 Task: Create Workspace Employee Engagement Workspace description Create and manage company-wide employee wellness challenges. Workspace type Education
Action: Mouse moved to (419, 83)
Screenshot: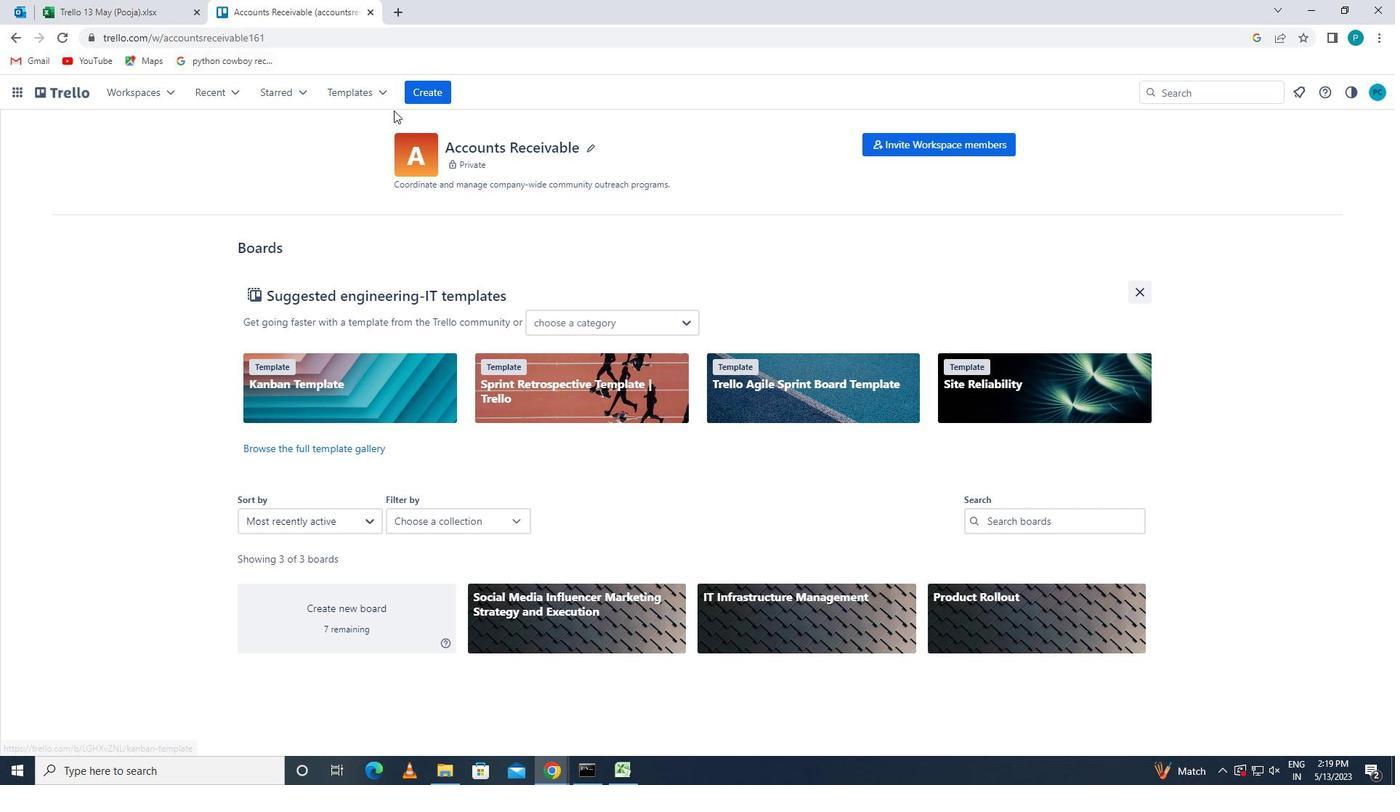 
Action: Mouse pressed left at (419, 83)
Screenshot: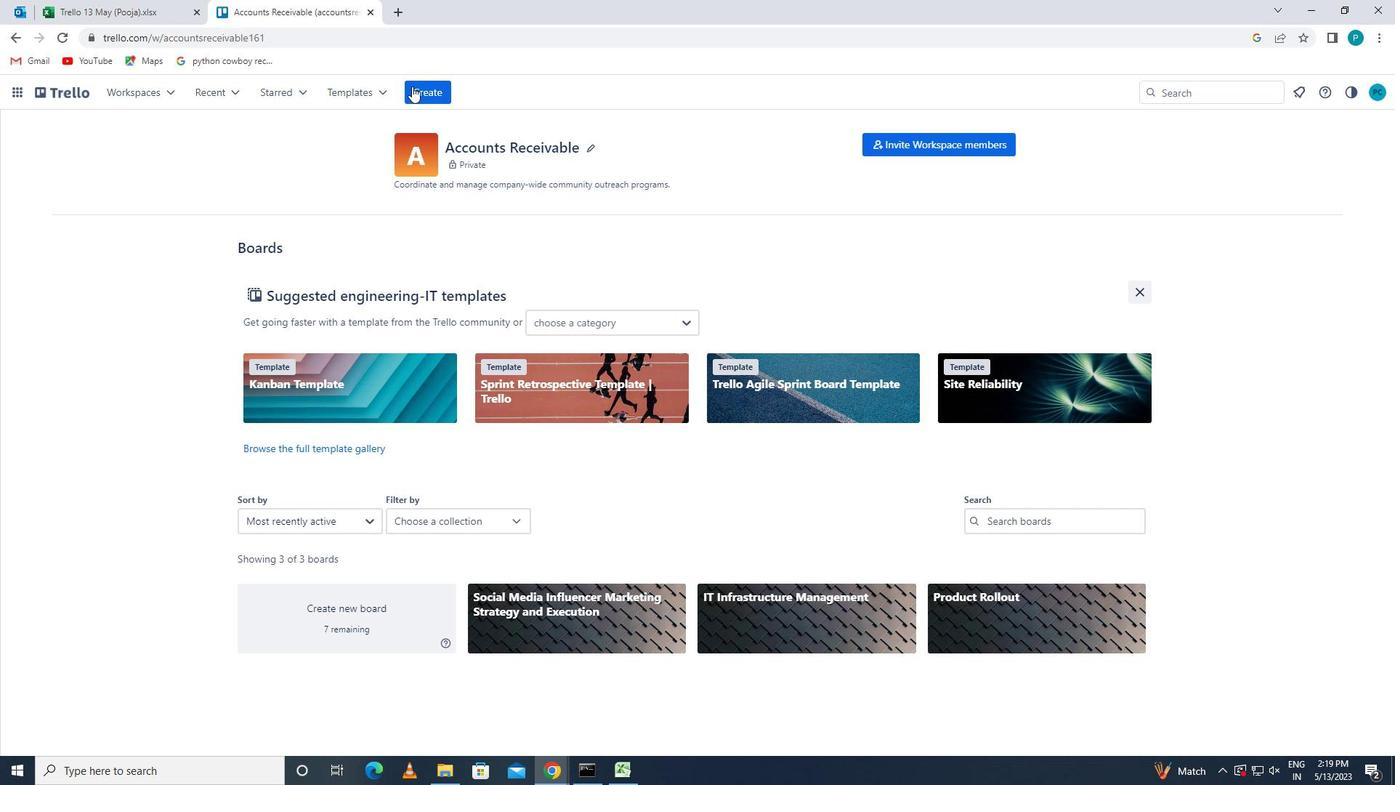 
Action: Mouse moved to (446, 232)
Screenshot: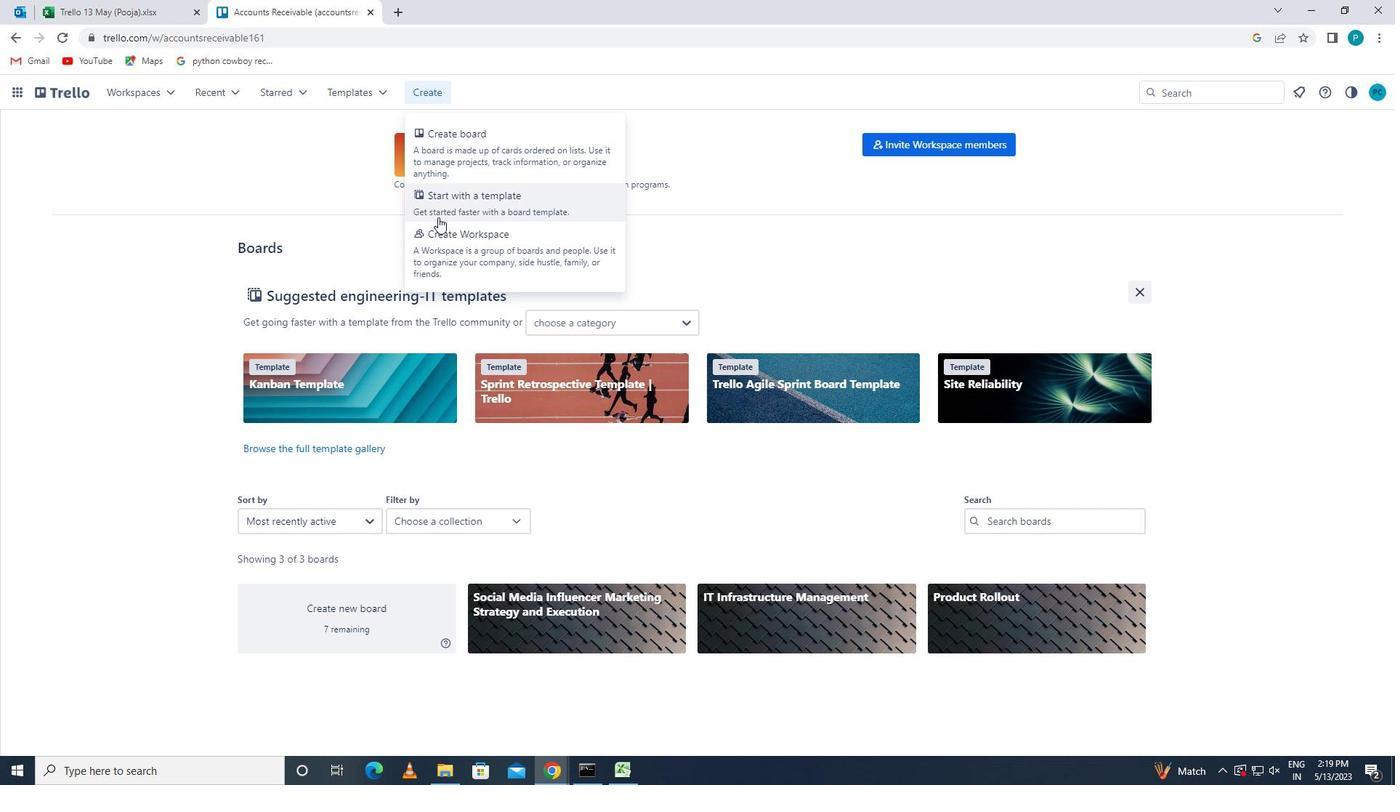 
Action: Mouse pressed left at (446, 232)
Screenshot: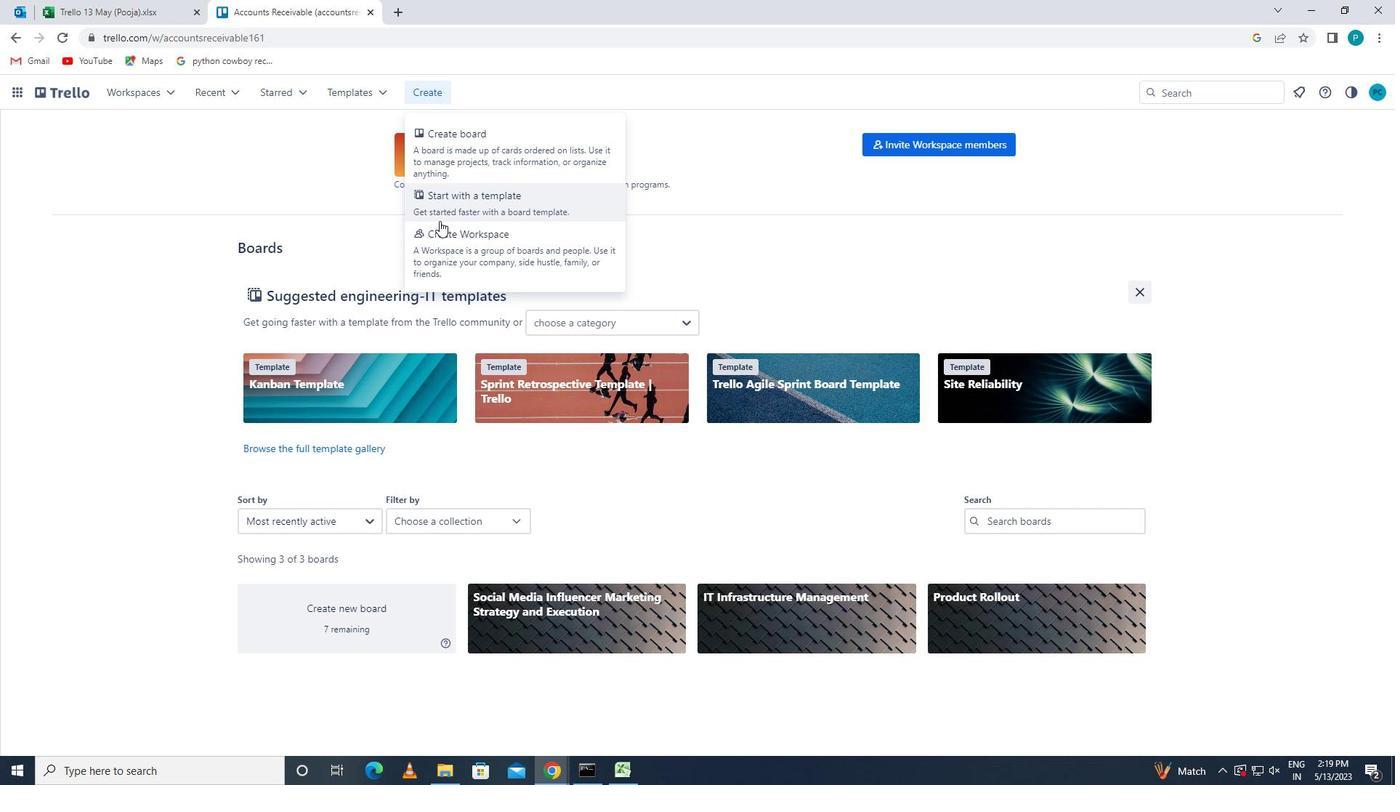 
Action: Mouse moved to (431, 274)
Screenshot: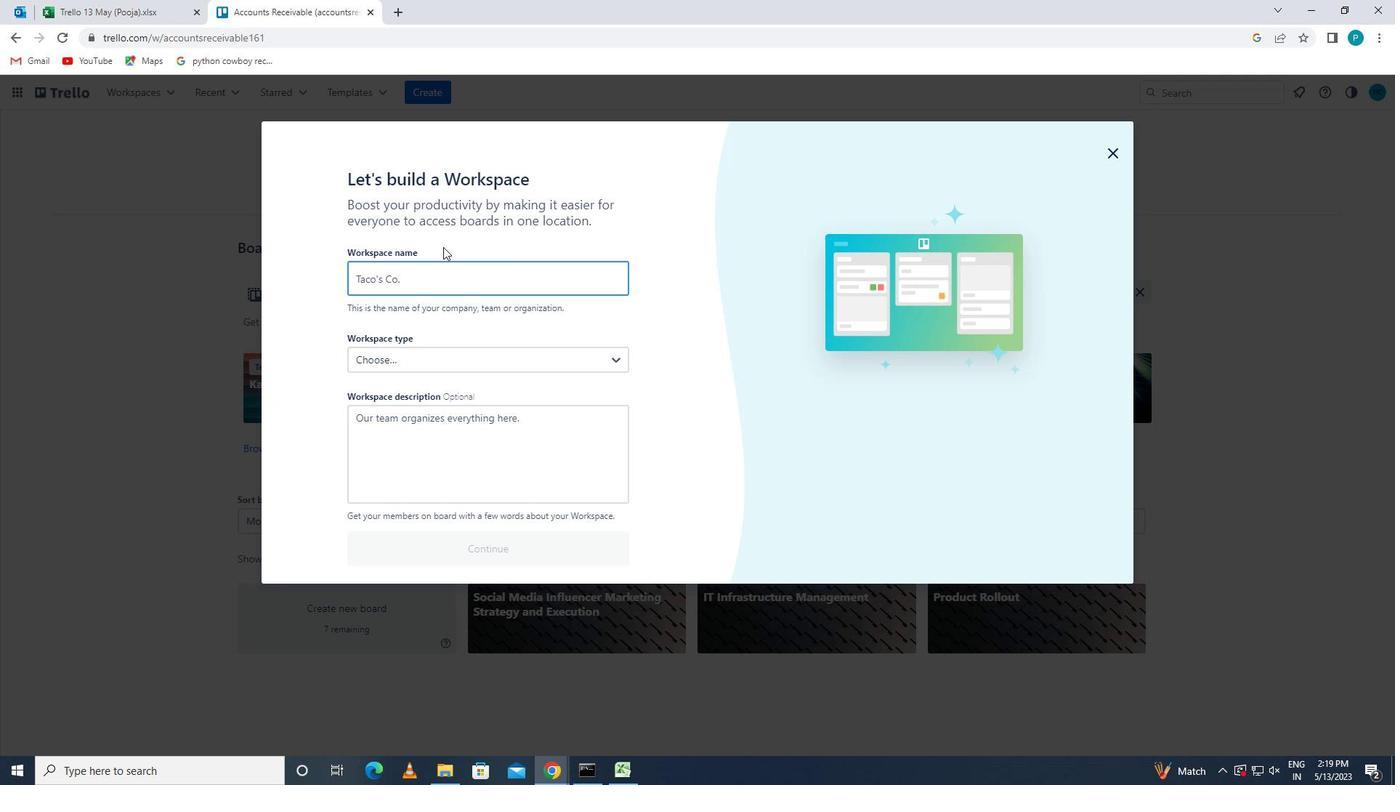 
Action: Mouse pressed left at (431, 274)
Screenshot: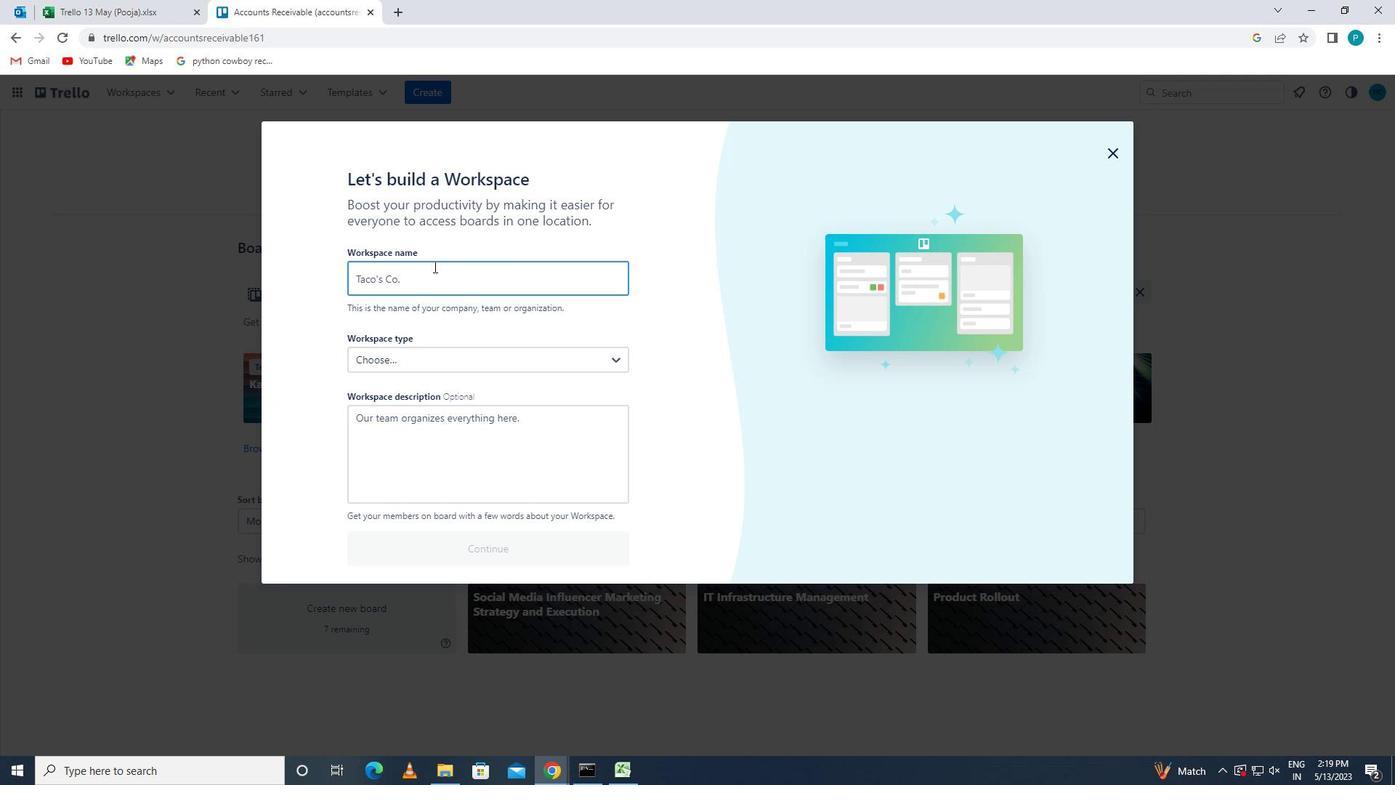 
Action: Key pressed <Key.caps_lock>e<Key.caps_lock>mployee<Key.space><Key.caps_lock>e<Key.caps_lock>g<Key.backspace>ngement
Screenshot: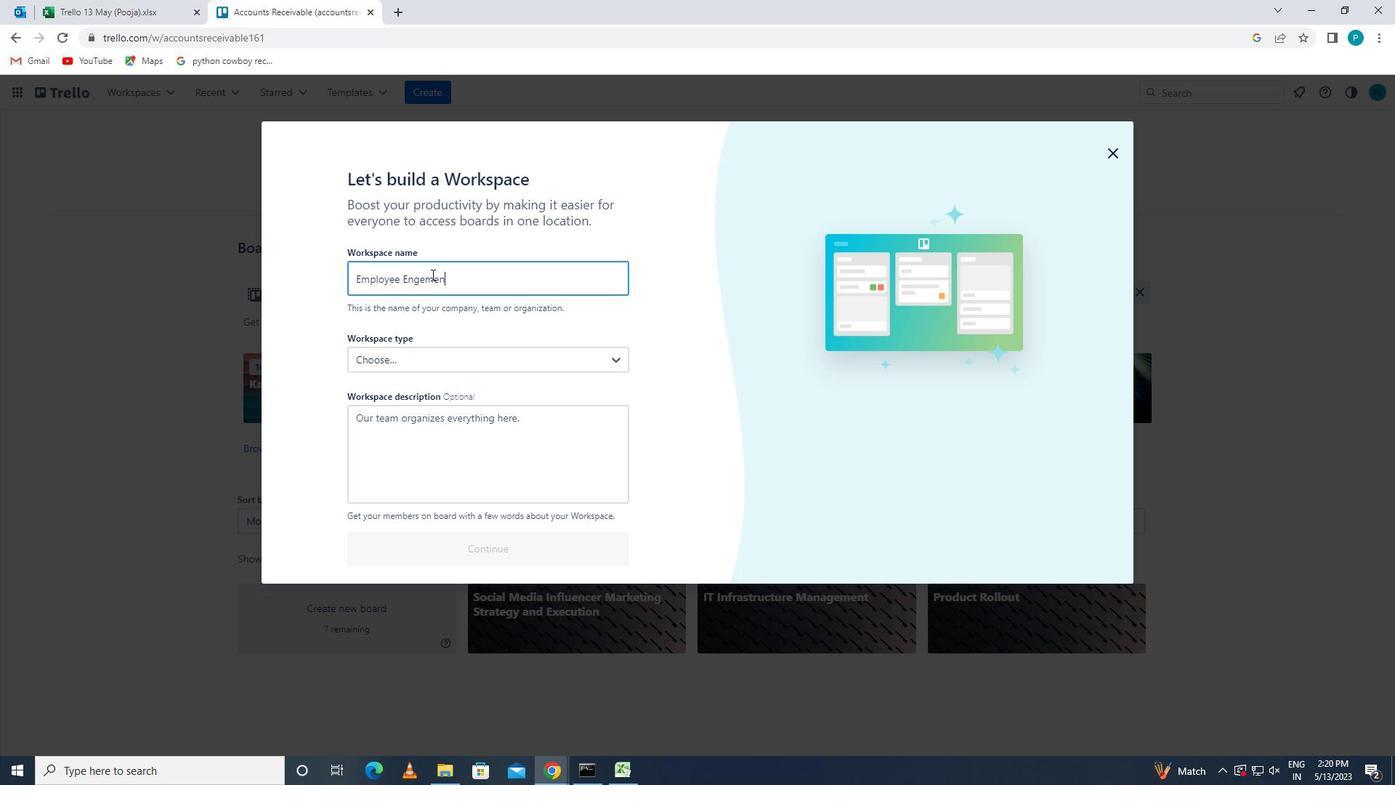 
Action: Mouse moved to (412, 281)
Screenshot: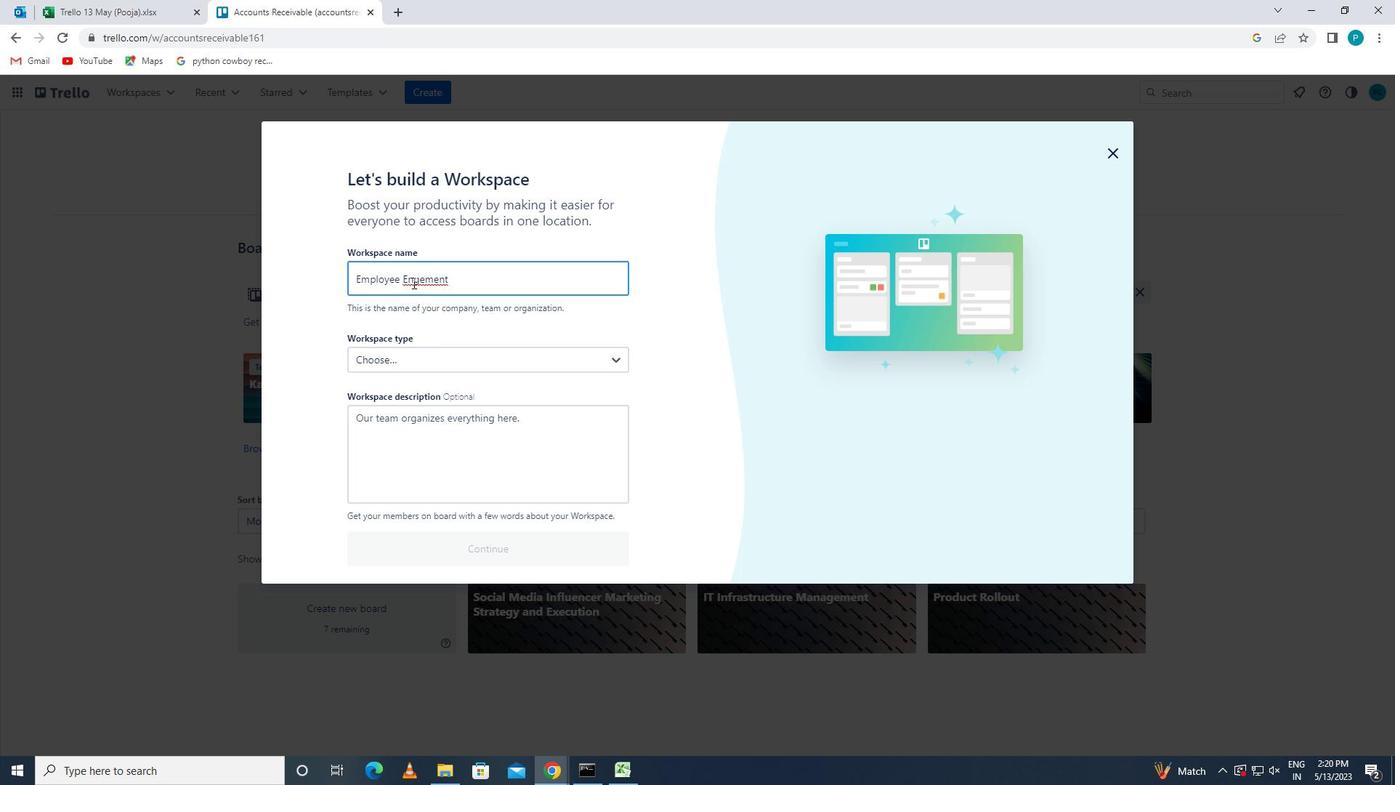 
Action: Mouse pressed left at (412, 281)
Screenshot: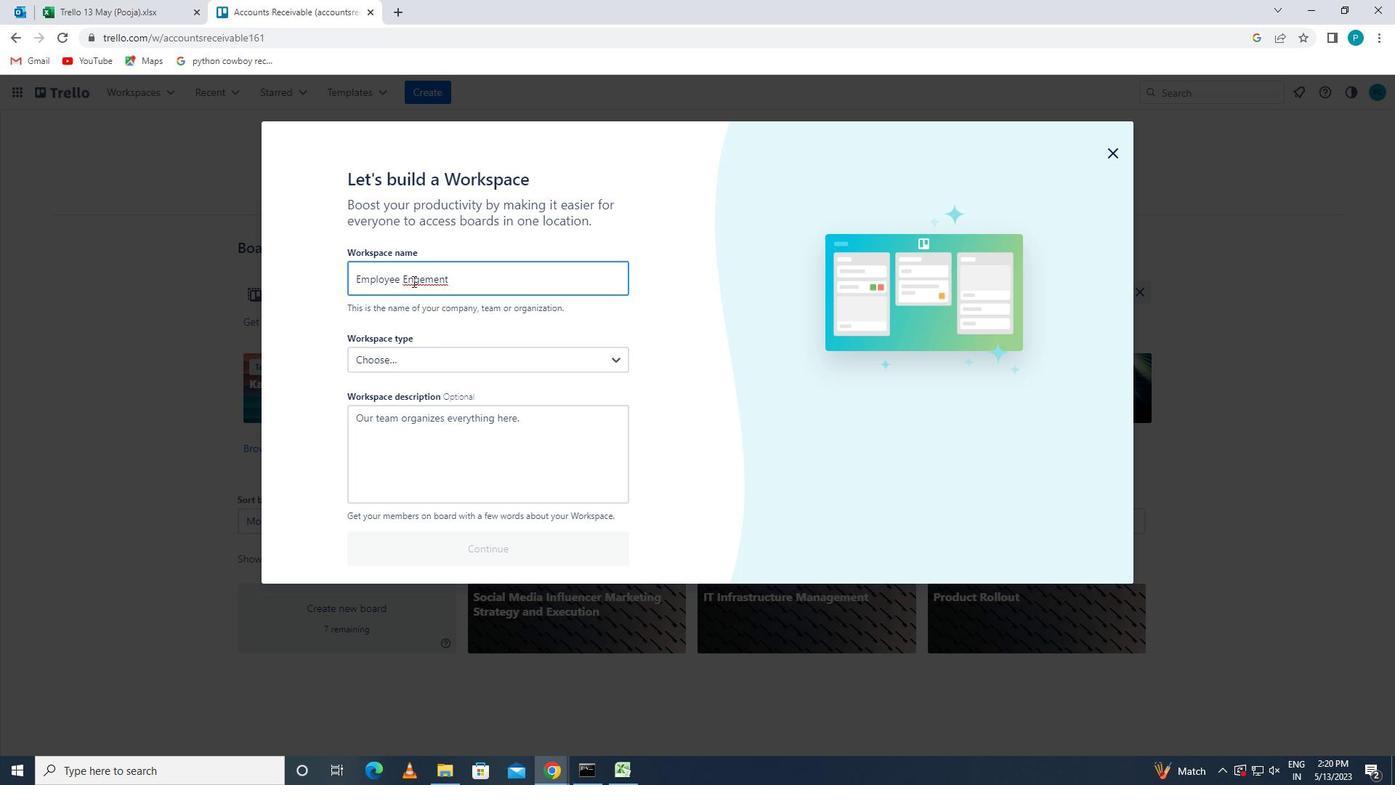 
Action: Key pressed ga
Screenshot: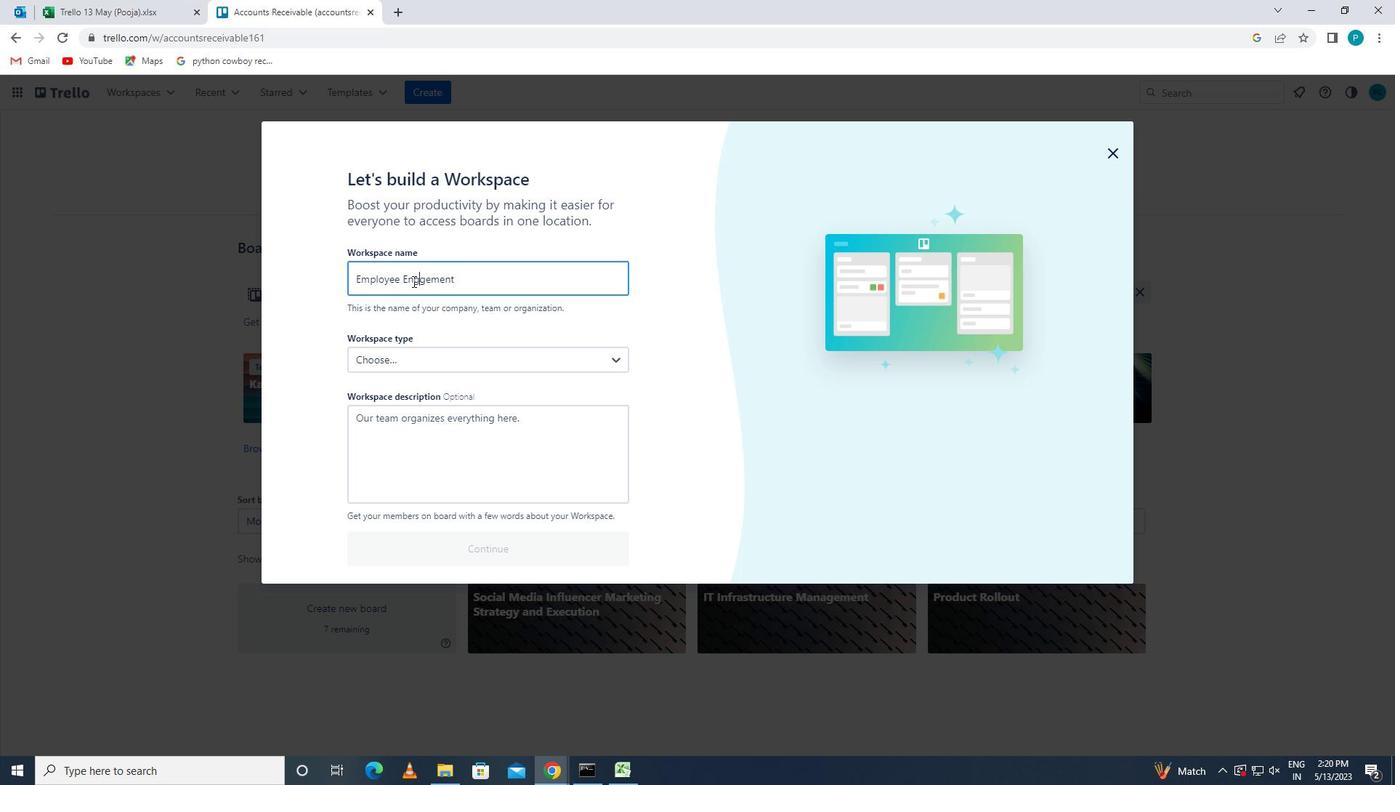 
Action: Mouse moved to (411, 459)
Screenshot: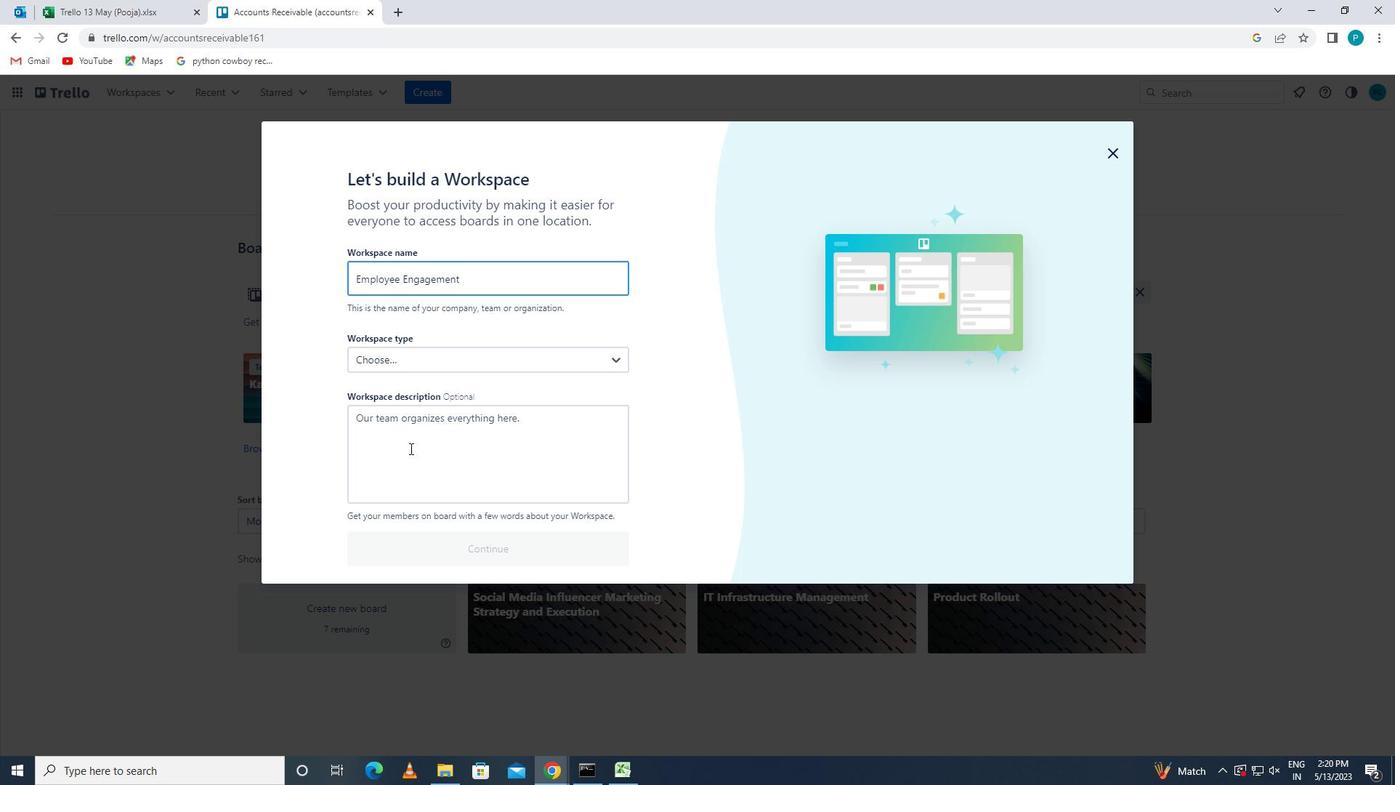 
Action: Mouse pressed left at (411, 459)
Screenshot: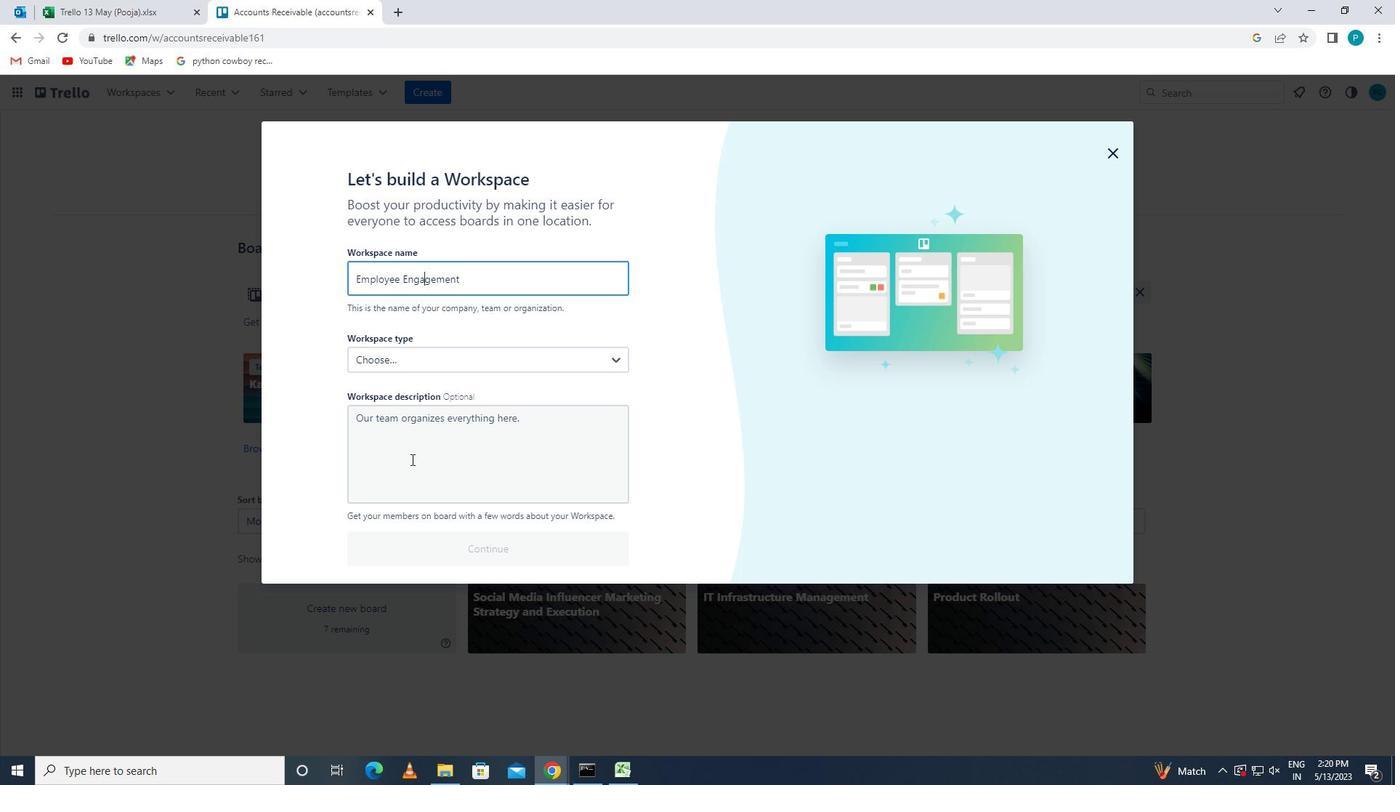 
Action: Key pressed <Key.caps_lock>c<Key.caps_lock>reate<Key.space>and<Key.space>manage<Key.space>company<Key.space>-wide<Key.space>employee<Key.space>ellness<Key.space>challenges
Screenshot: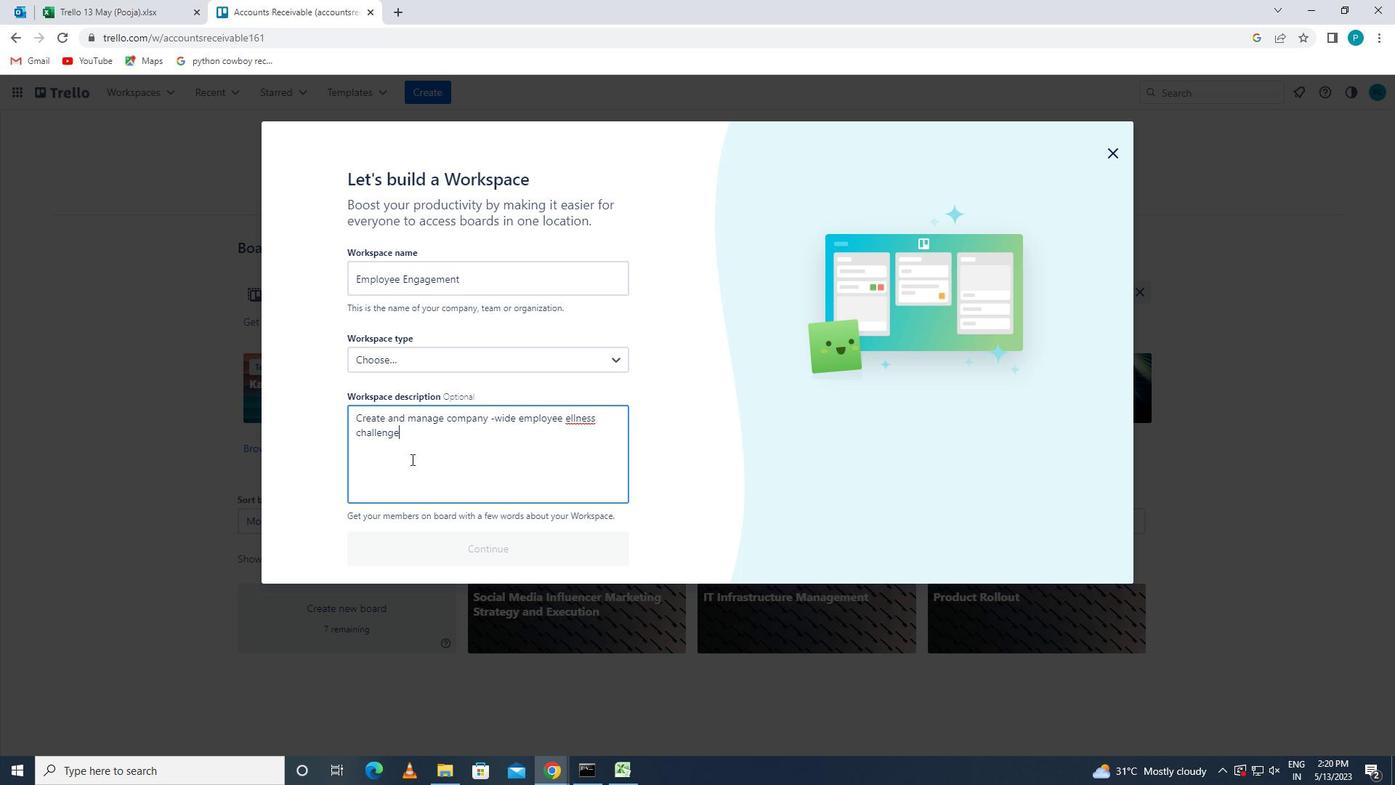 
Action: Mouse moved to (388, 359)
Screenshot: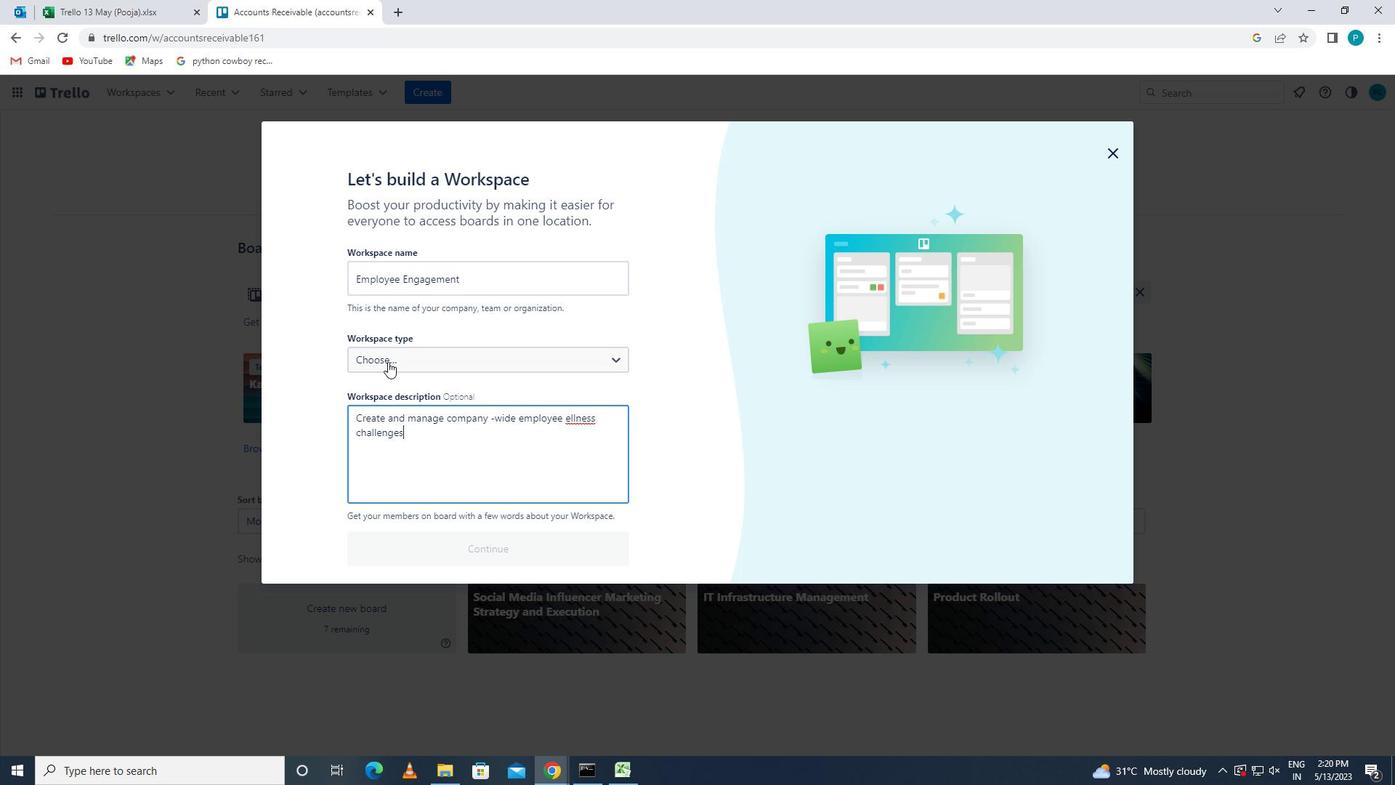 
Action: Mouse pressed left at (388, 359)
Screenshot: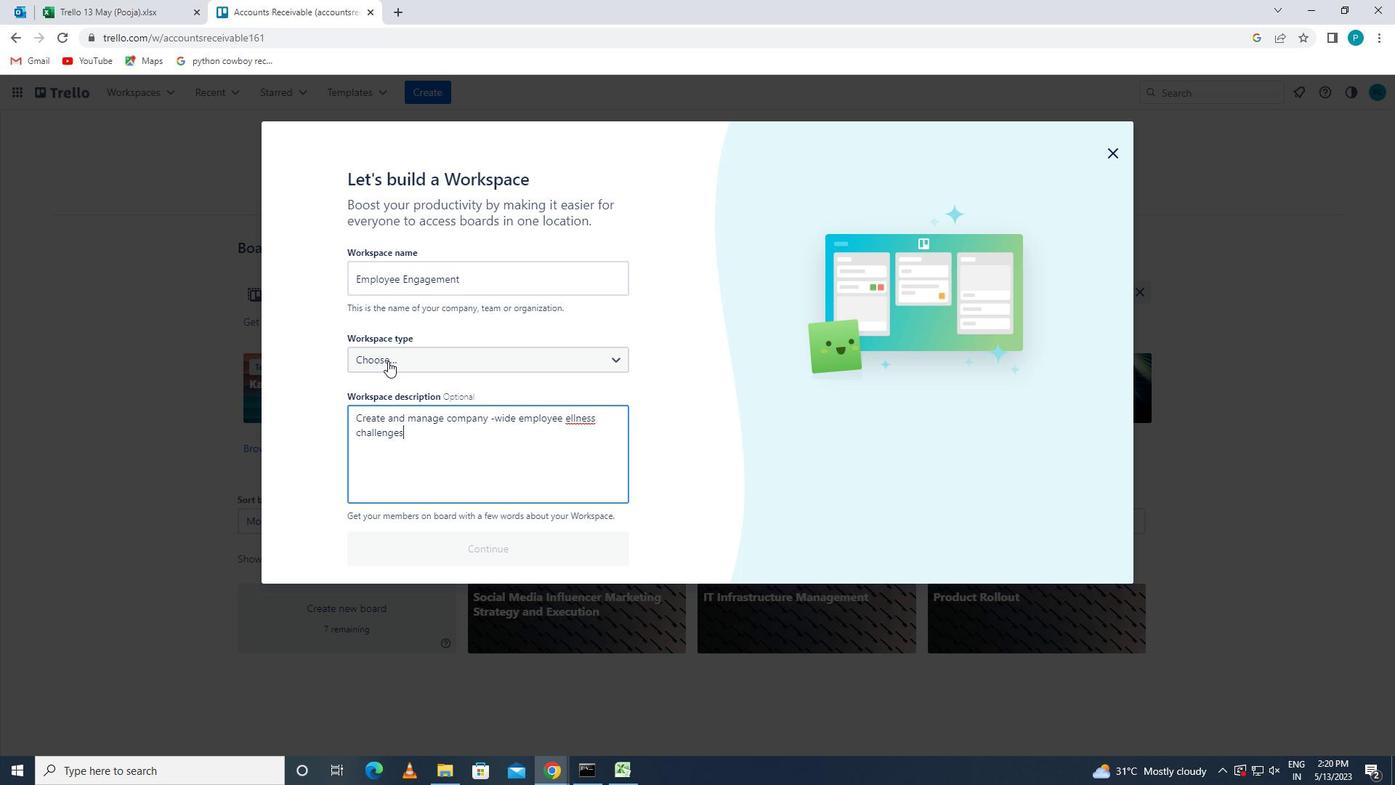 
Action: Mouse moved to (389, 396)
Screenshot: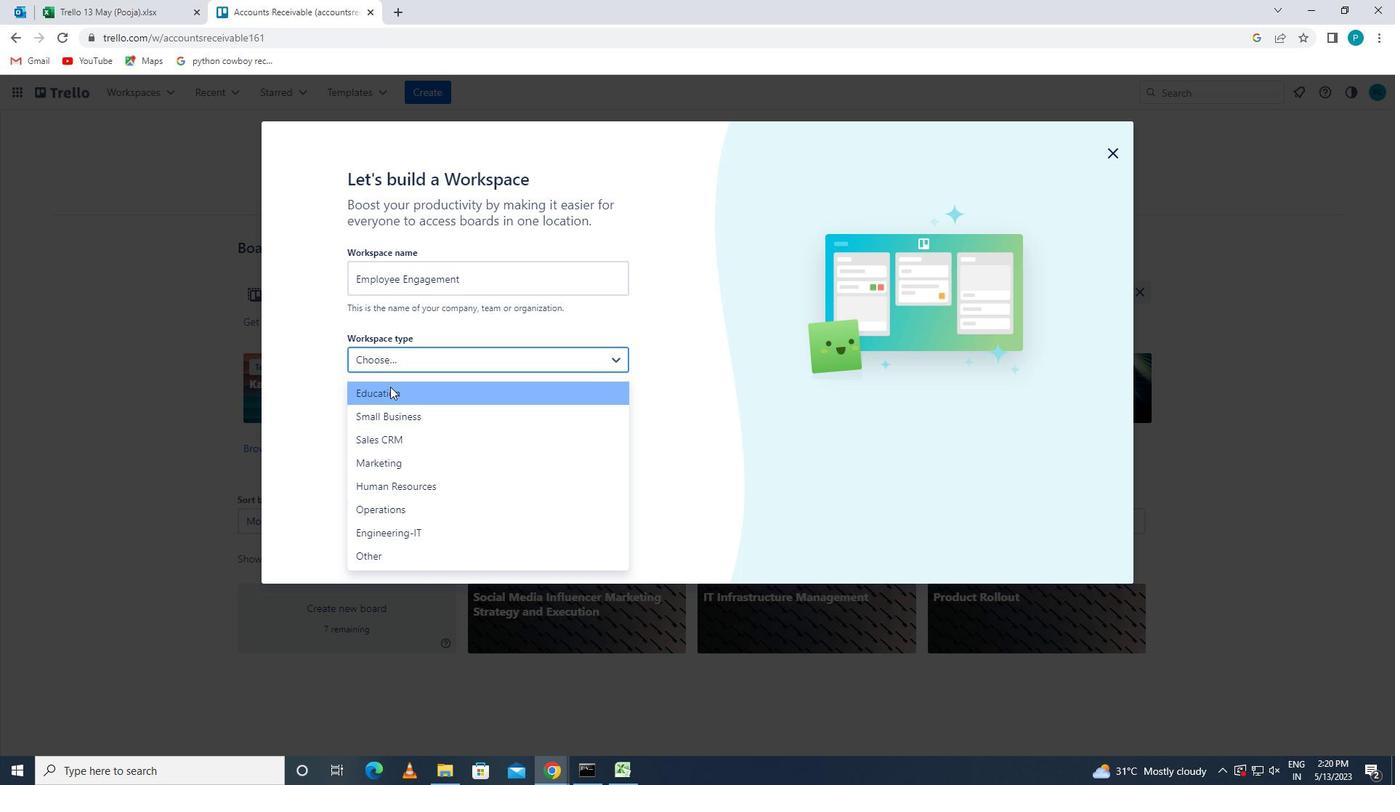 
Action: Mouse pressed left at (389, 396)
Screenshot: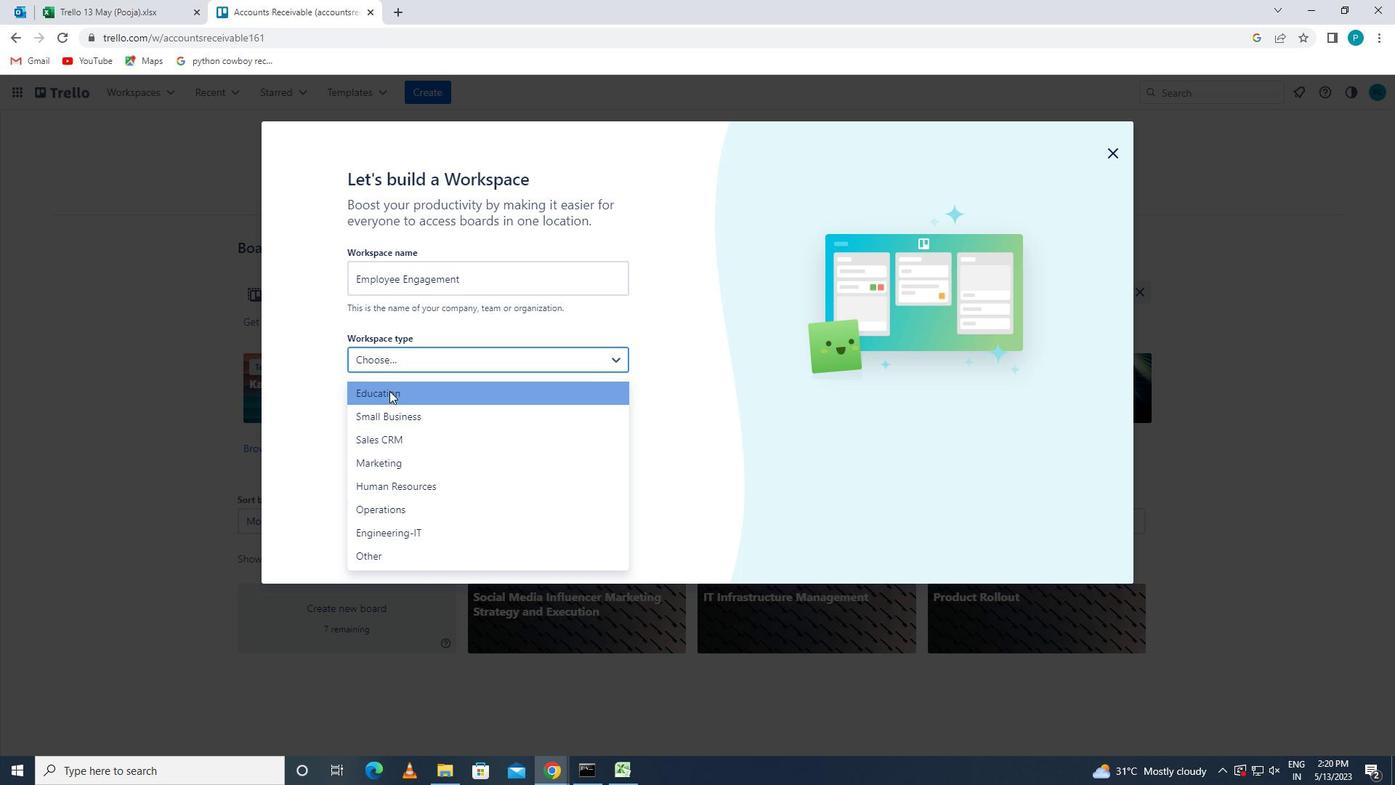 
Action: Mouse moved to (395, 495)
Screenshot: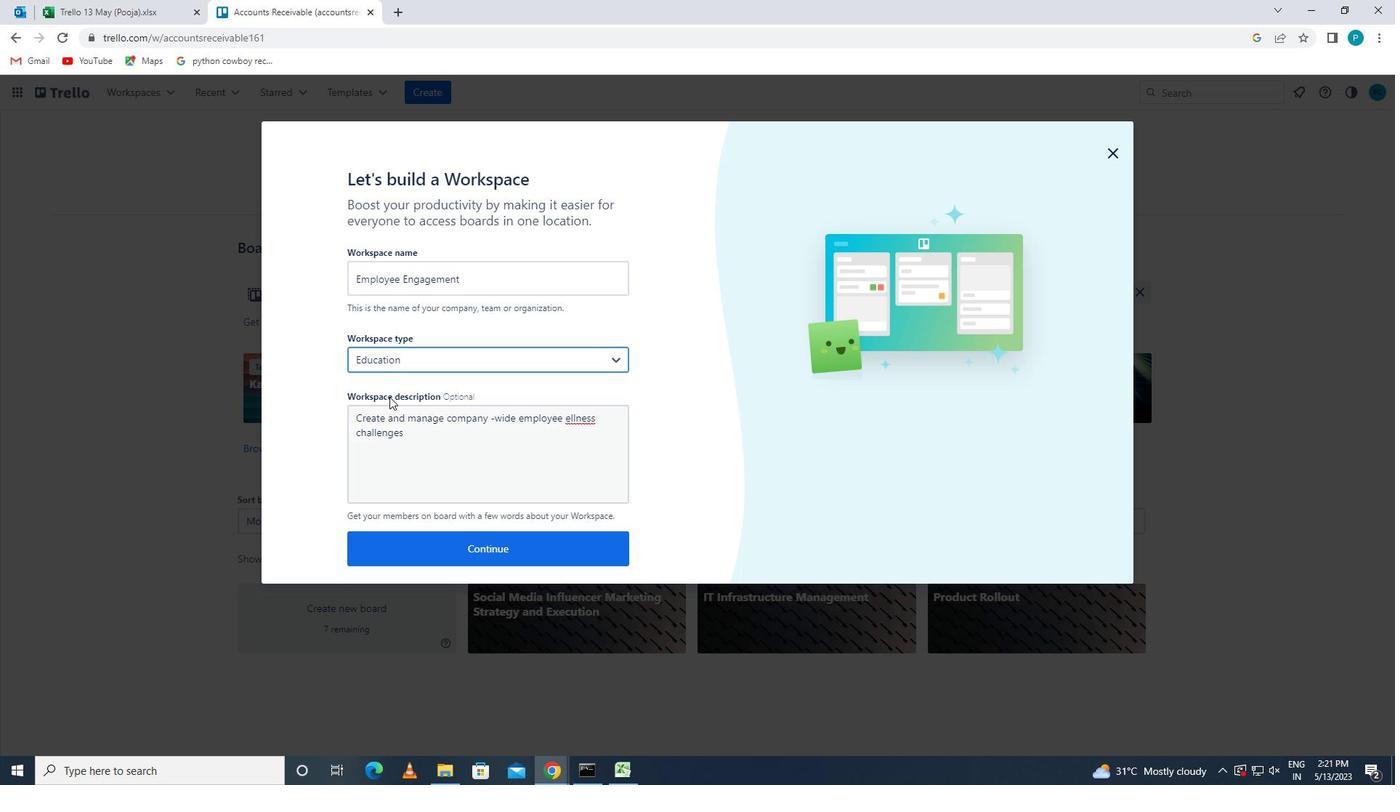 
Action: Mouse scrolled (395, 495) with delta (0, 0)
Screenshot: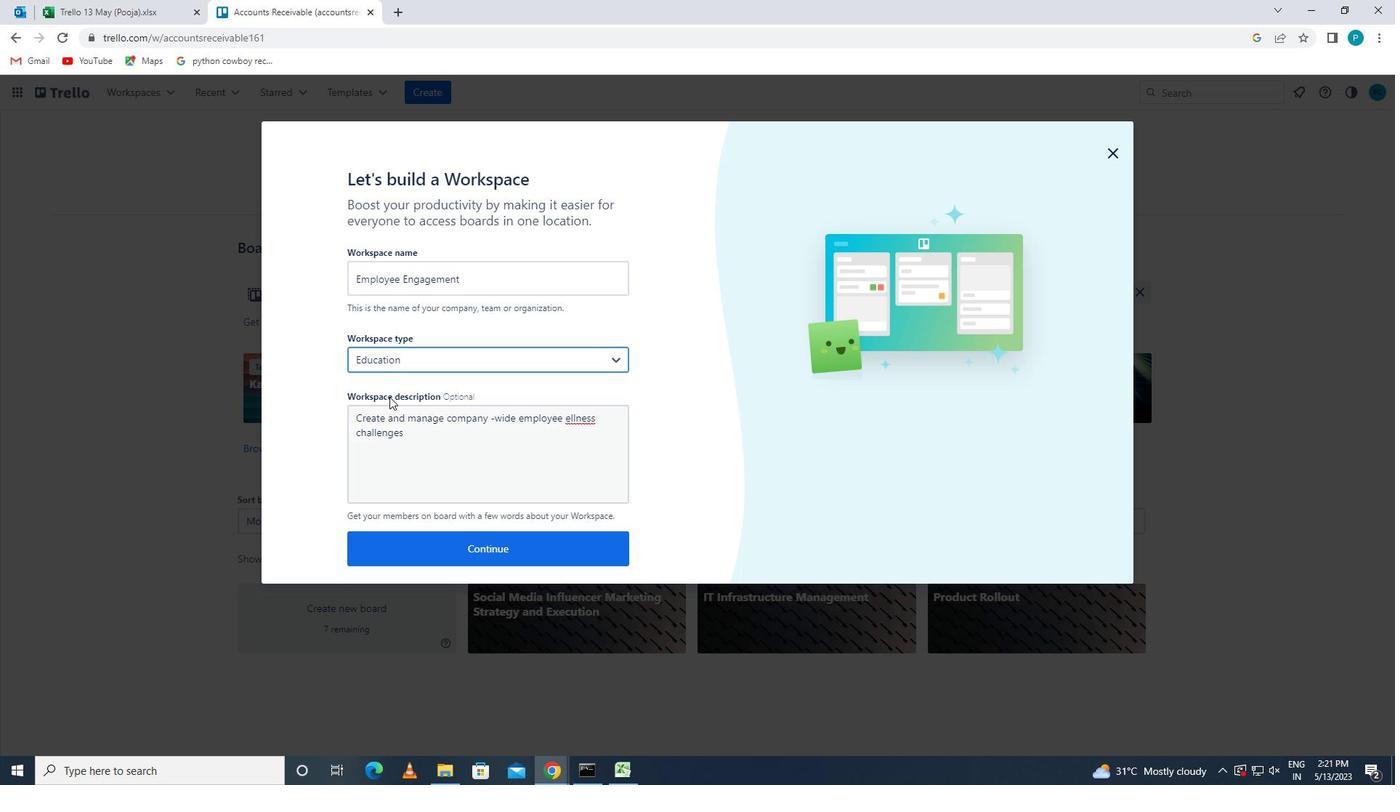 
Action: Mouse moved to (395, 498)
Screenshot: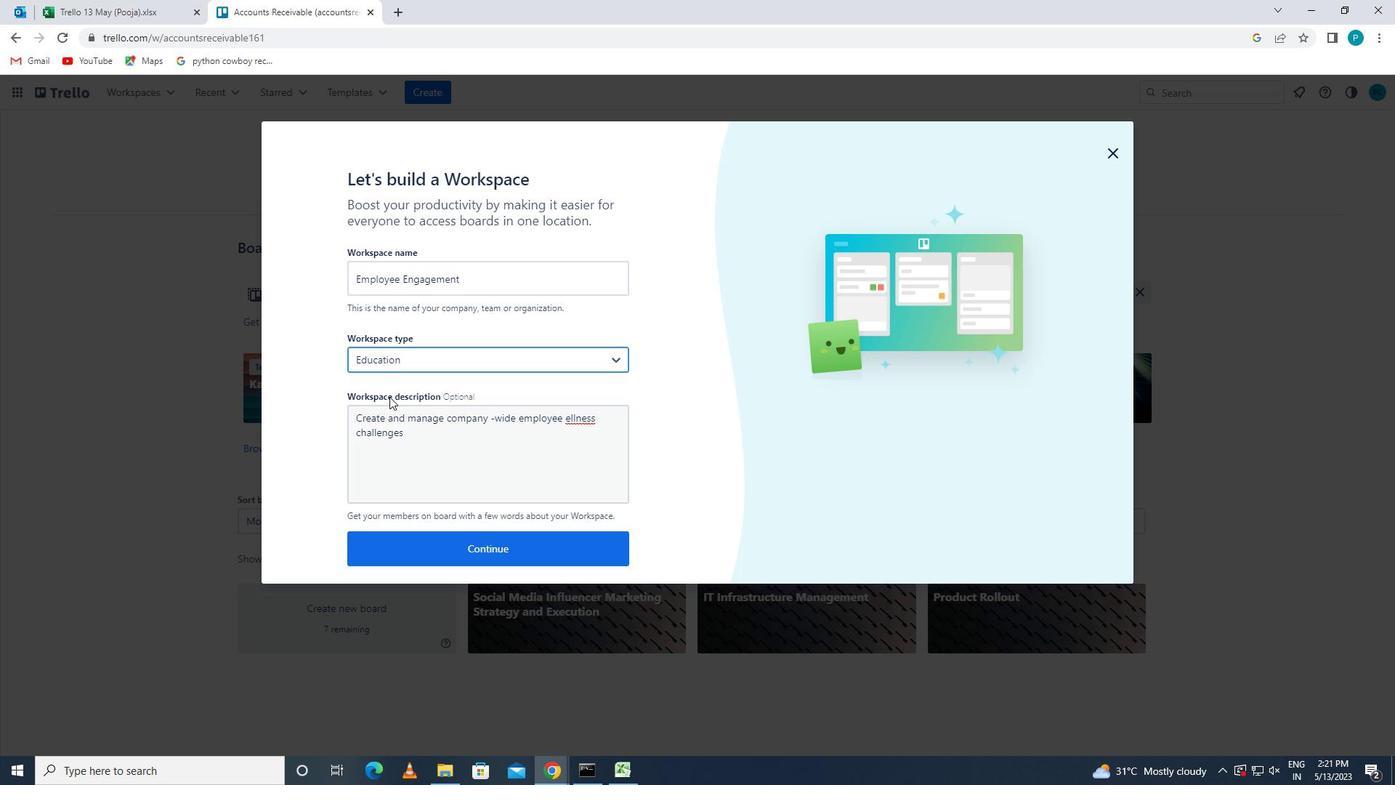 
Action: Mouse scrolled (395, 497) with delta (0, 0)
Screenshot: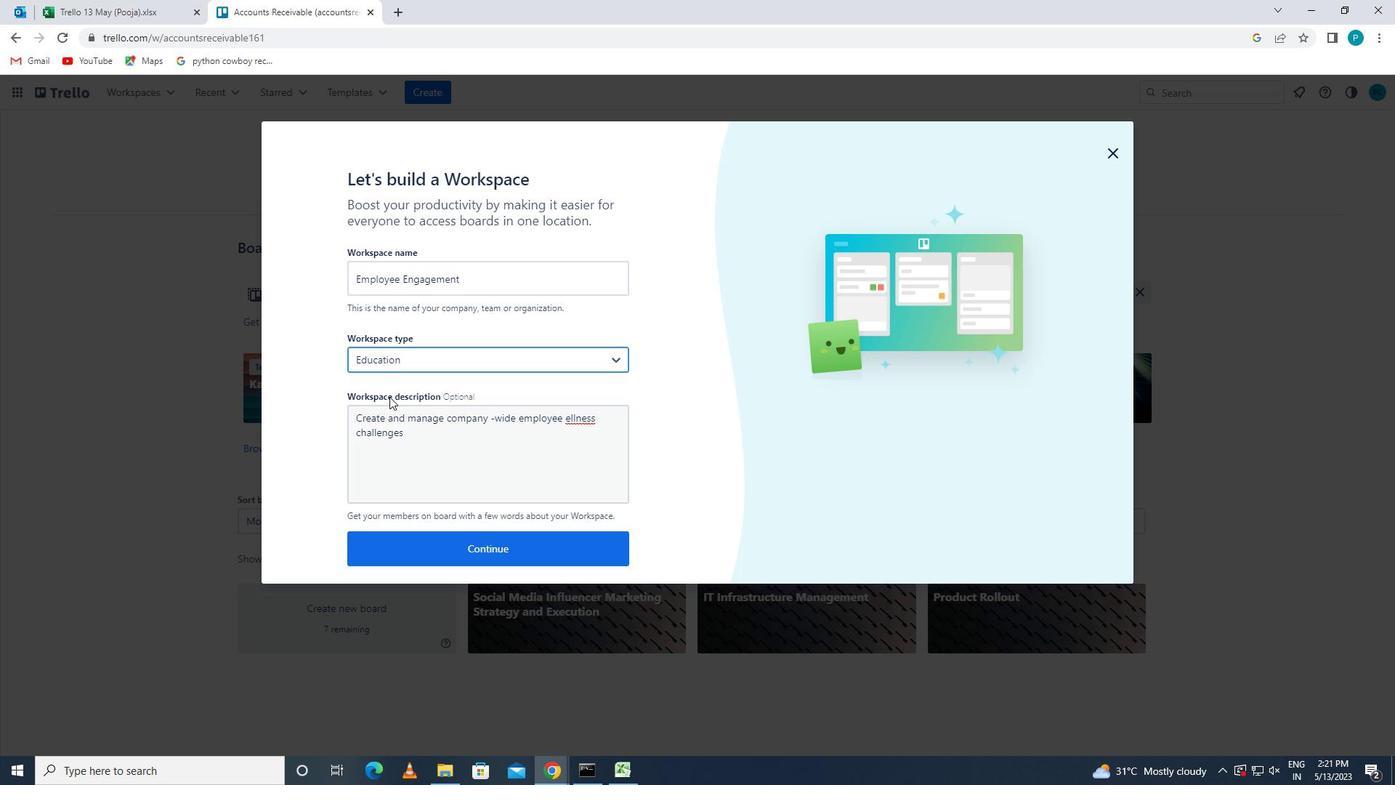 
Action: Mouse moved to (395, 500)
Screenshot: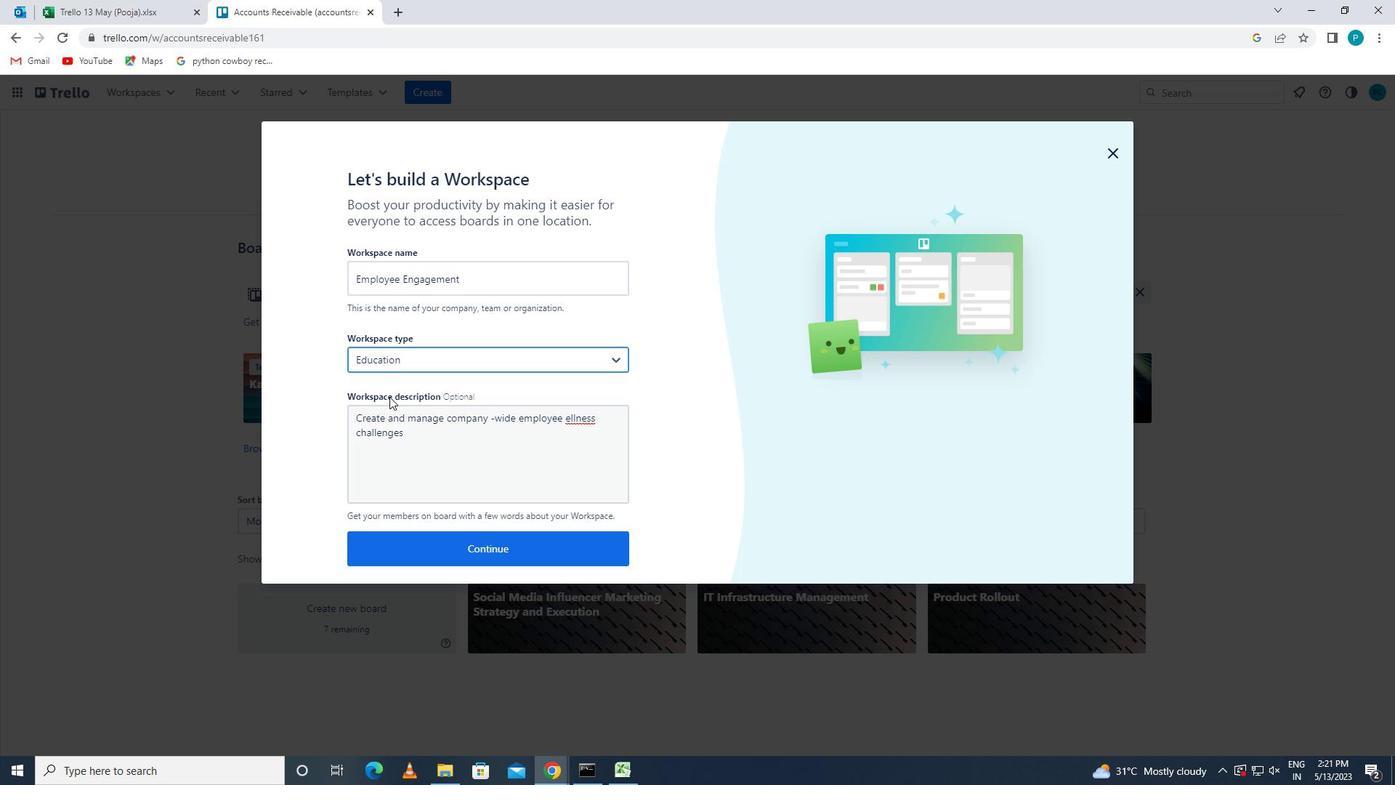 
Action: Mouse scrolled (395, 499) with delta (0, 0)
Screenshot: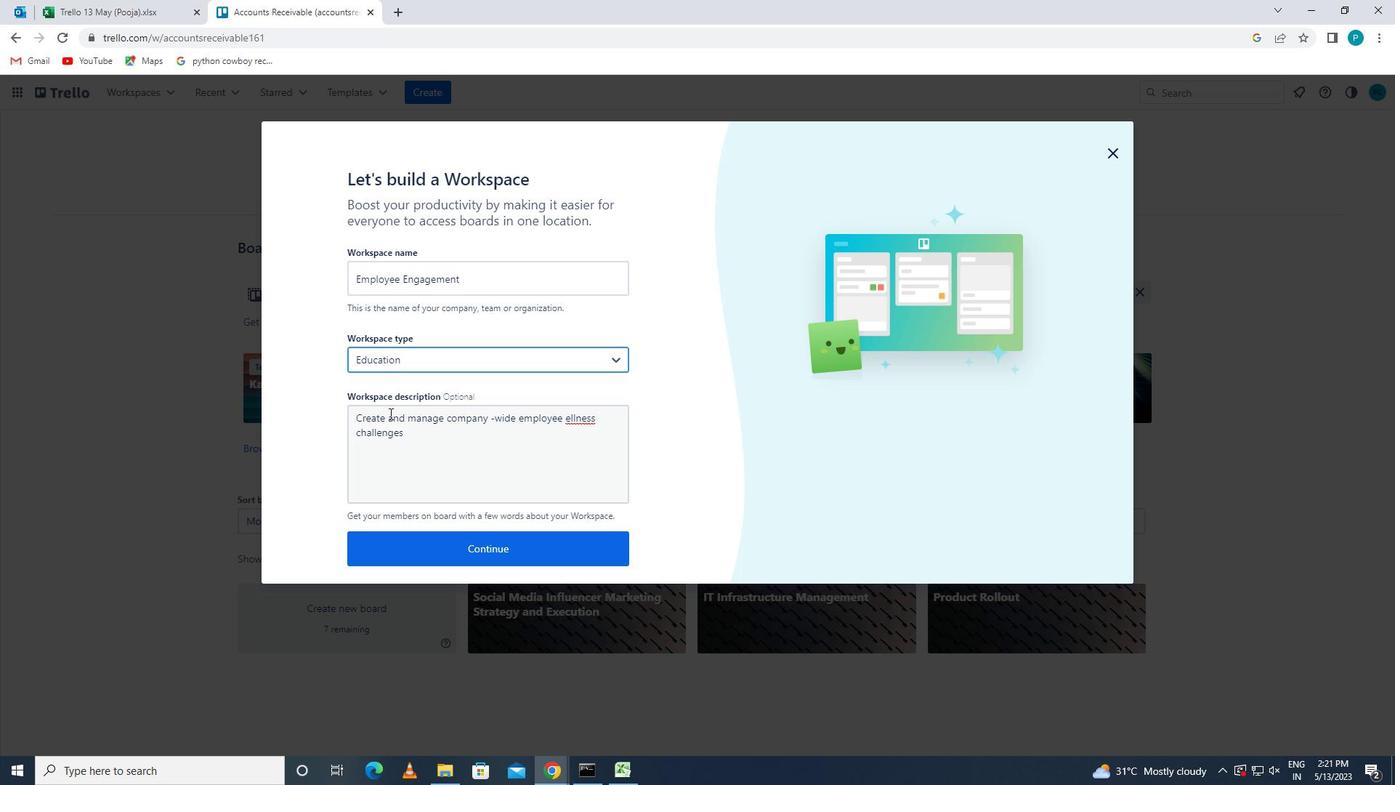 
Action: Mouse moved to (402, 549)
Screenshot: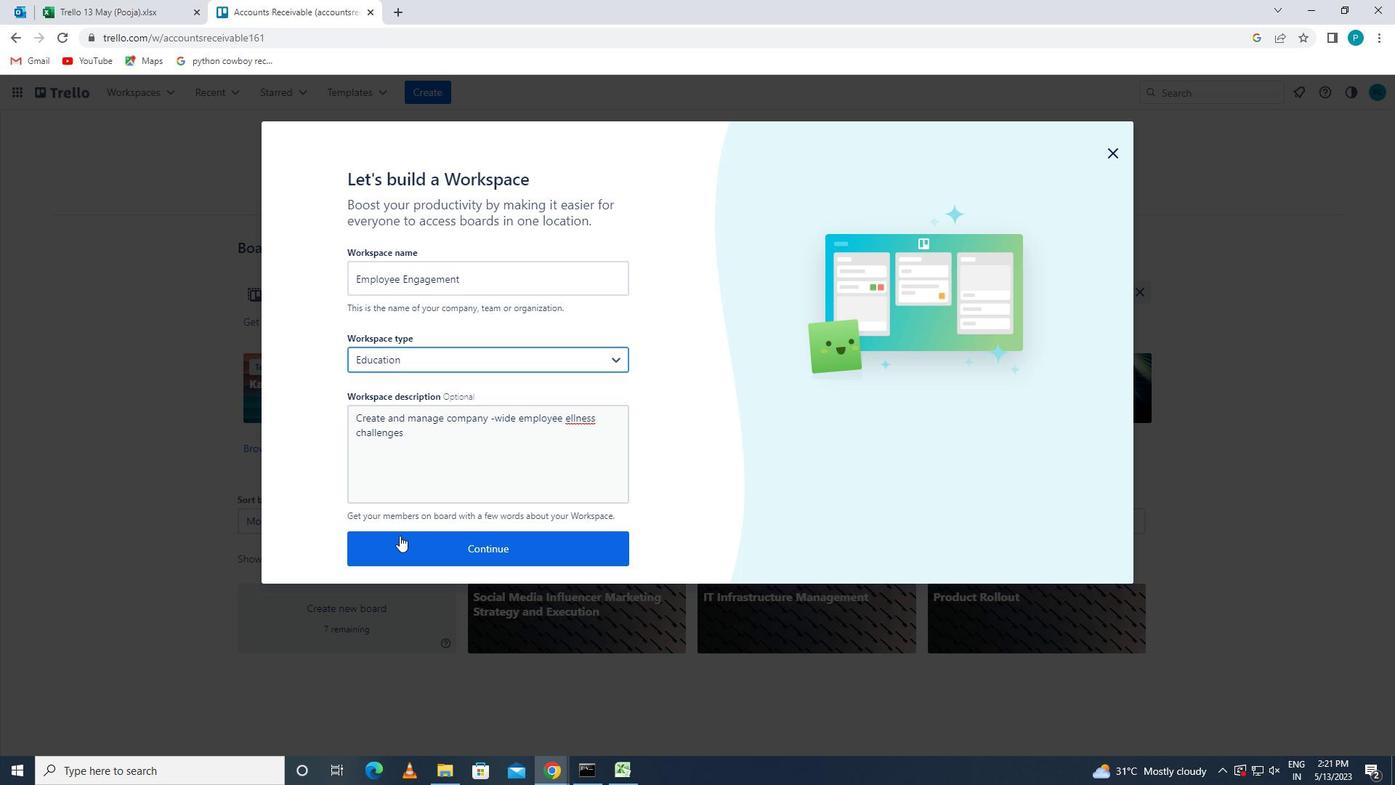 
Action: Mouse pressed left at (402, 549)
Screenshot: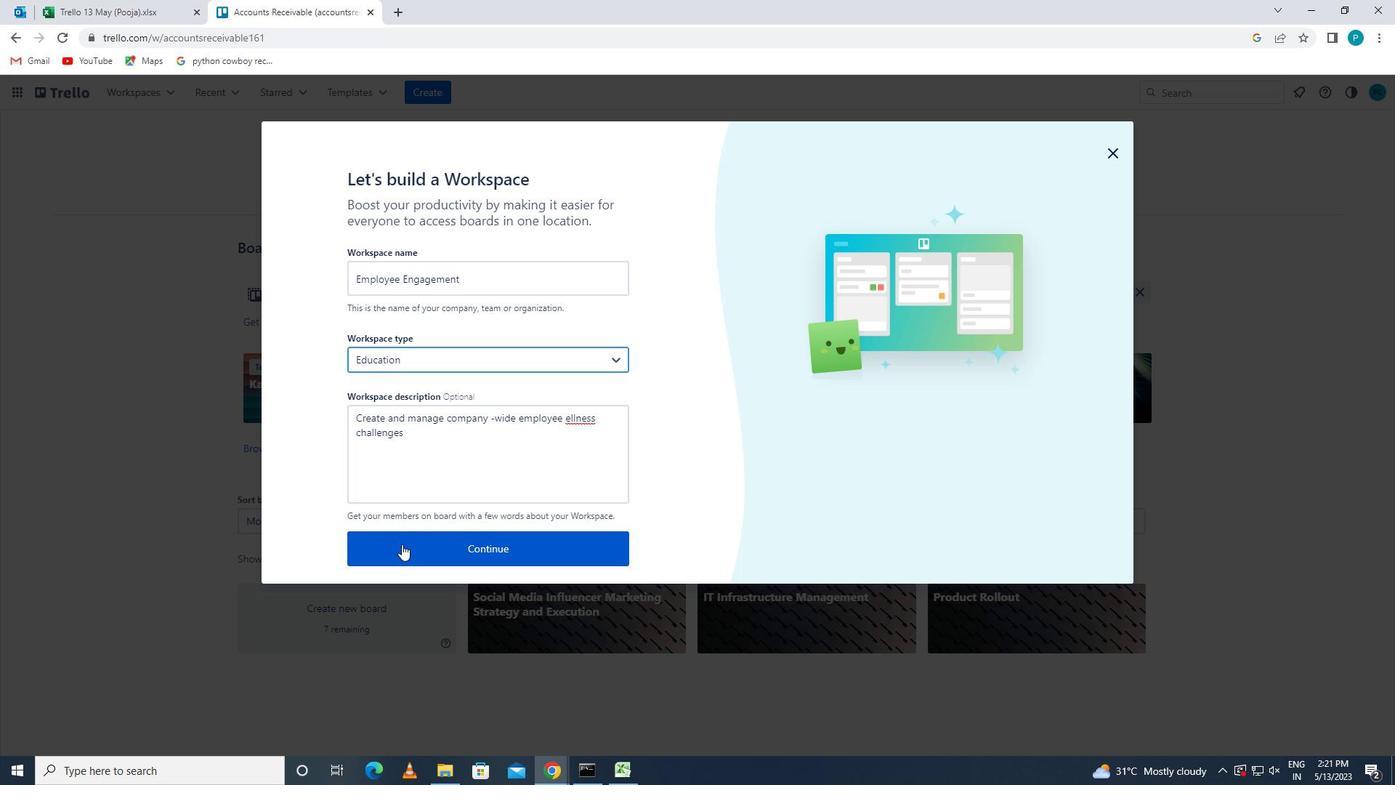 
